 Task: In the  document Airports.rtf Insert horizontal line 'above the text' Create the translated copy of the document in  'Latin' Select the second point and  Clear Formatting
Action: Mouse moved to (224, 133)
Screenshot: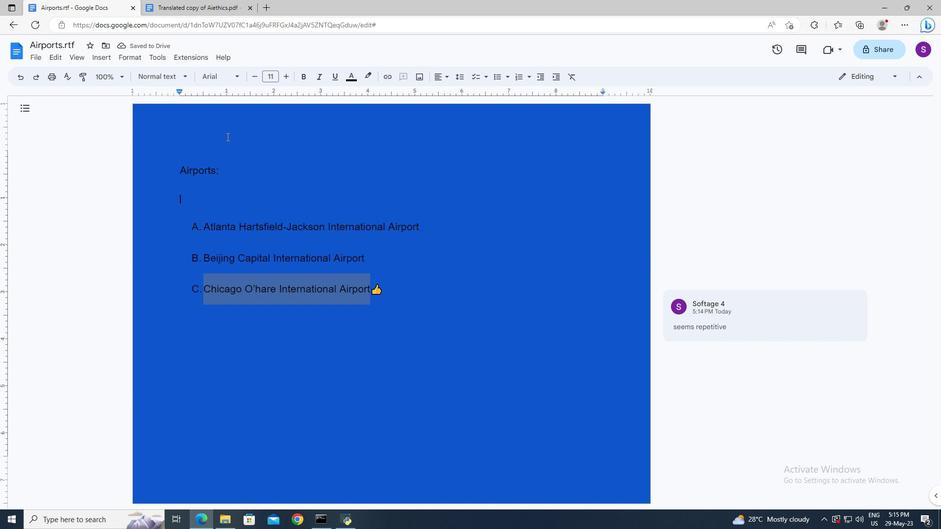 
Action: Mouse pressed left at (224, 133)
Screenshot: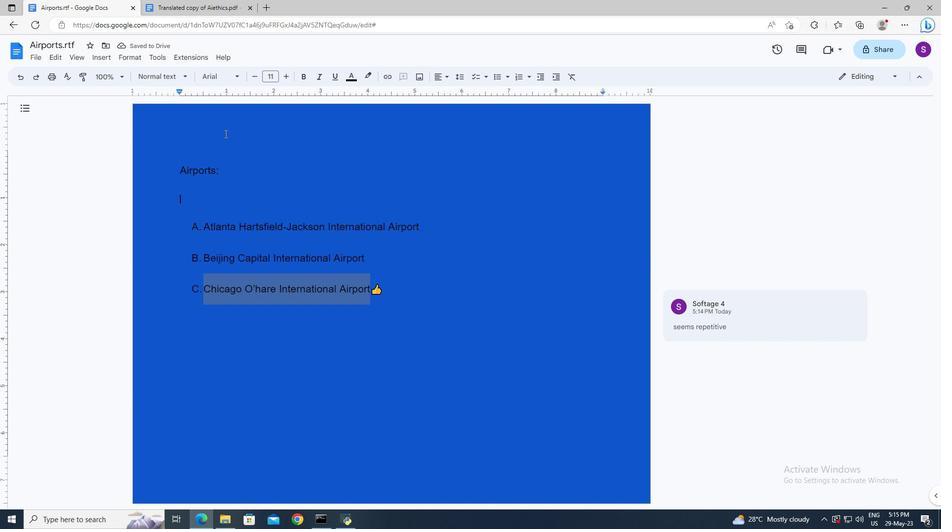 
Action: Mouse pressed left at (224, 133)
Screenshot: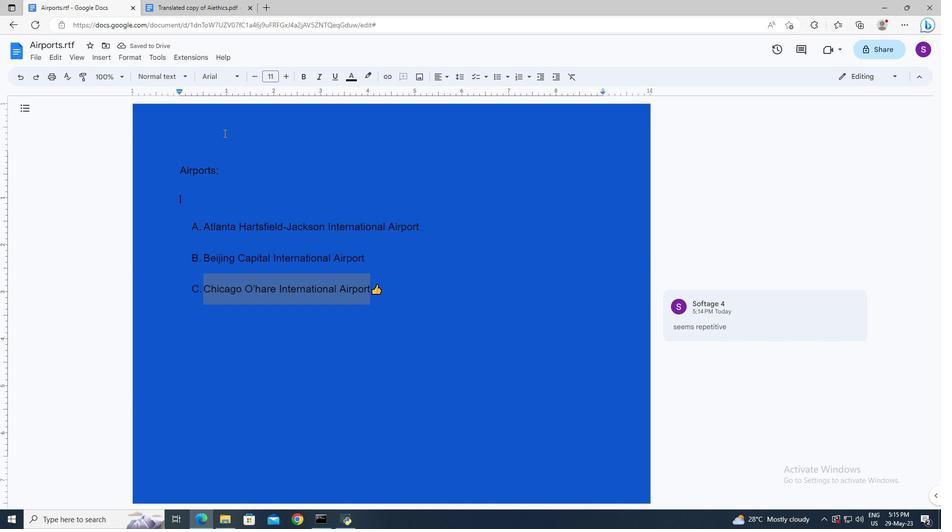
Action: Mouse moved to (108, 58)
Screenshot: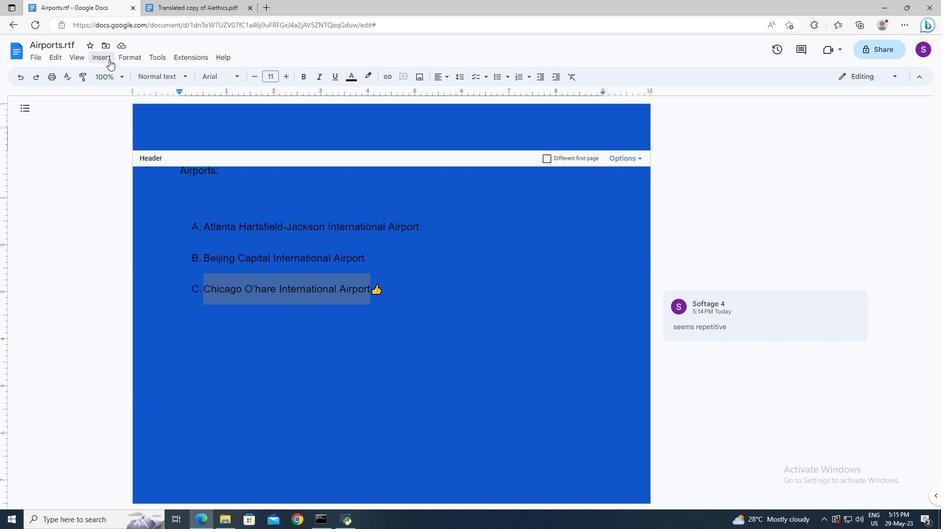 
Action: Mouse pressed left at (108, 58)
Screenshot: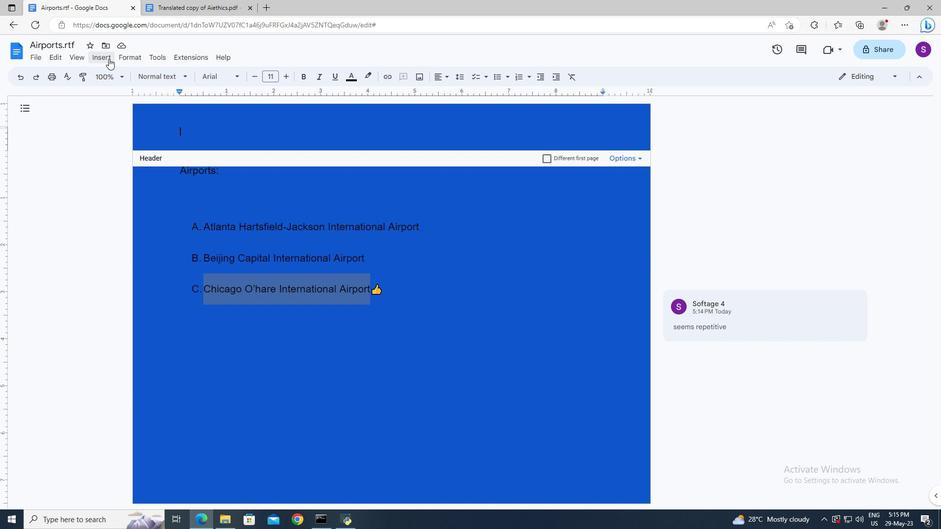 
Action: Mouse moved to (126, 132)
Screenshot: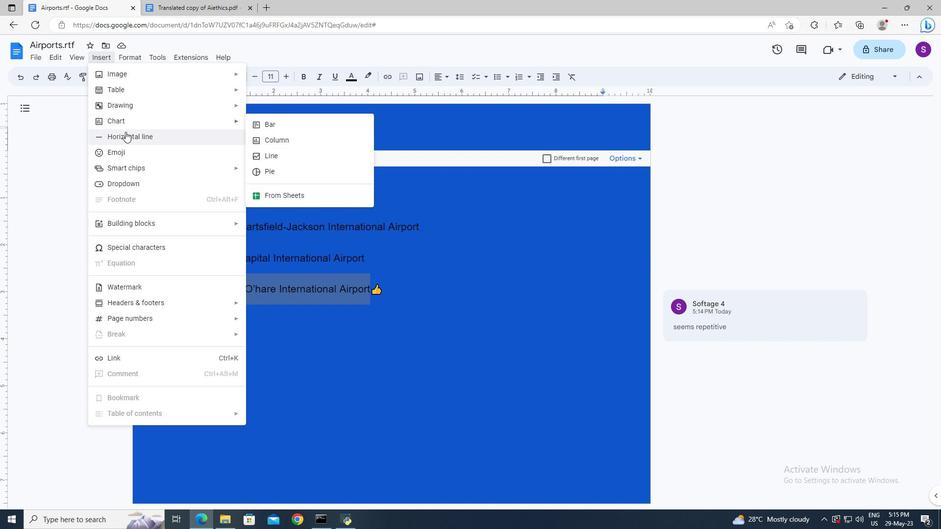 
Action: Mouse pressed left at (126, 132)
Screenshot: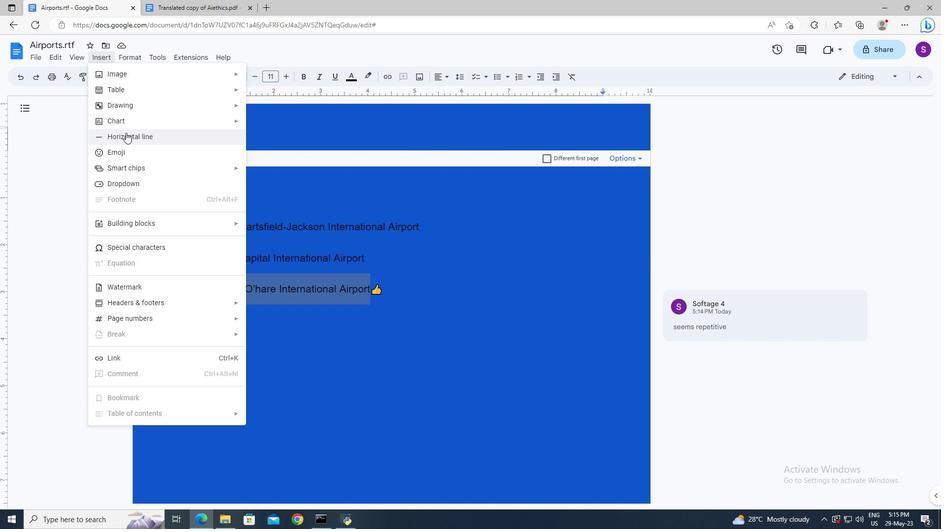 
Action: Mouse moved to (159, 61)
Screenshot: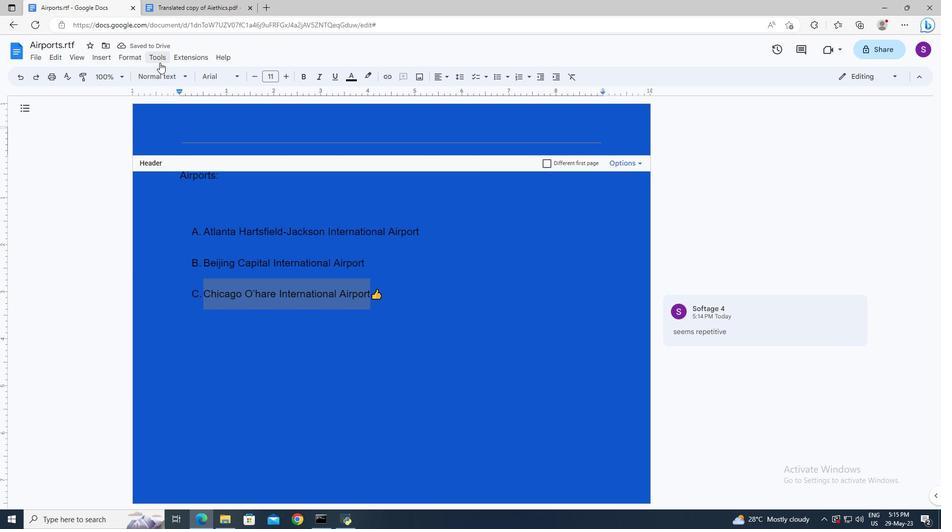 
Action: Mouse pressed left at (159, 61)
Screenshot: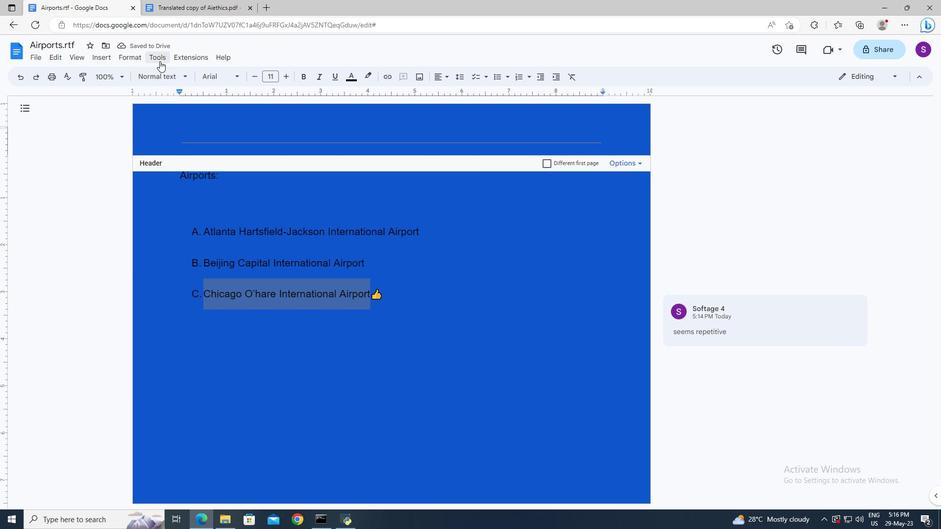 
Action: Mouse moved to (190, 223)
Screenshot: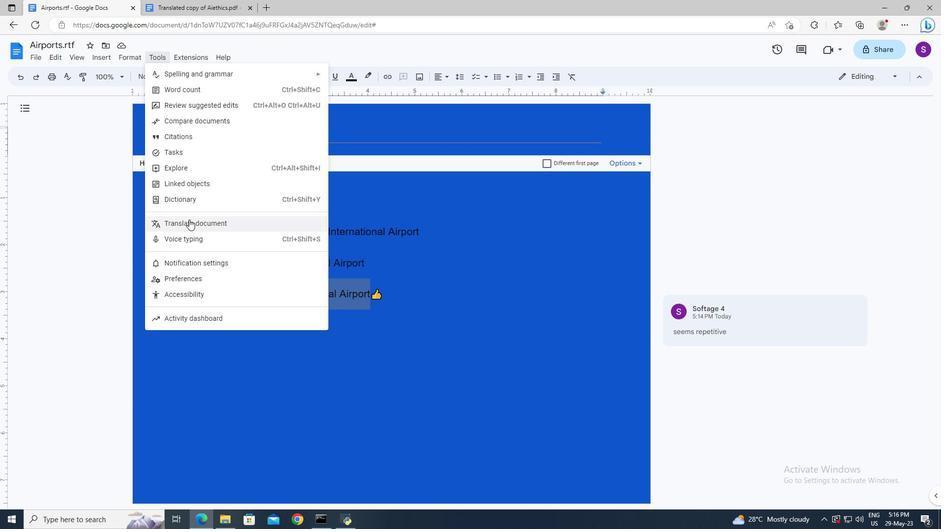 
Action: Mouse pressed left at (190, 223)
Screenshot: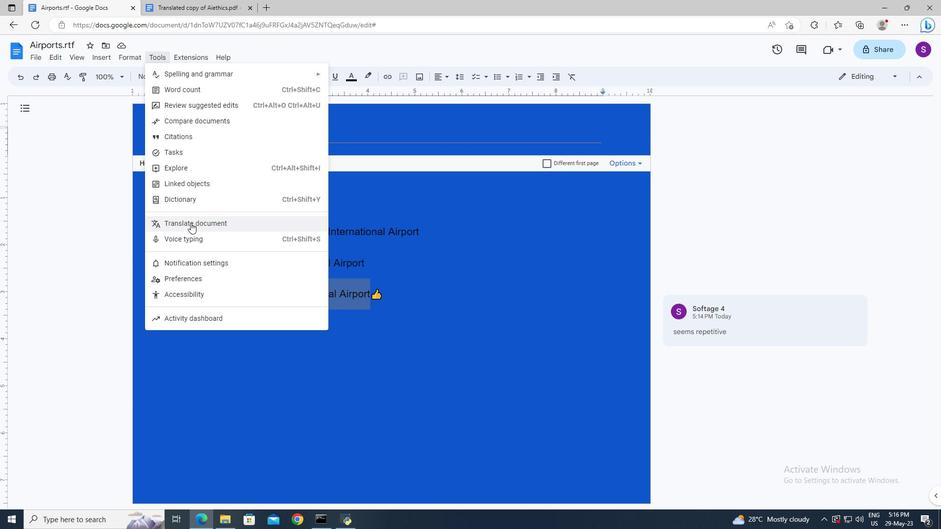 
Action: Mouse moved to (395, 289)
Screenshot: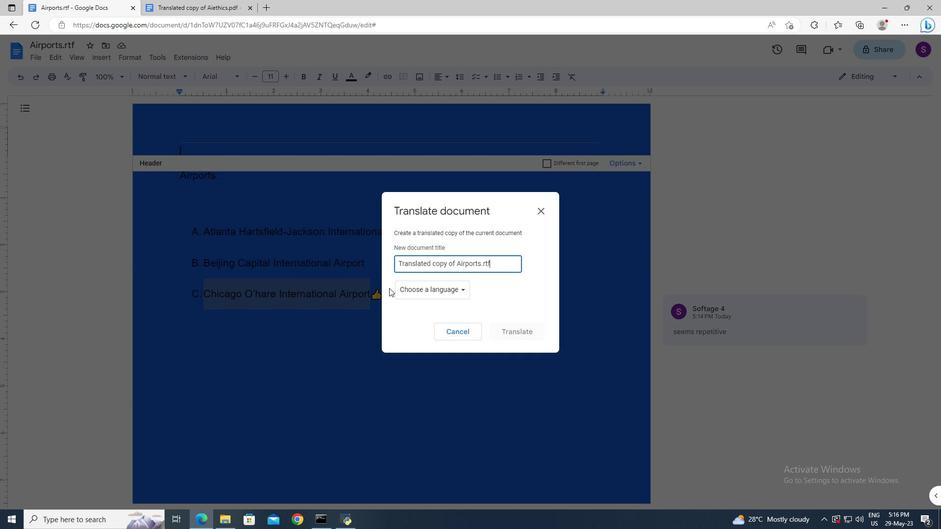 
Action: Mouse pressed left at (395, 289)
Screenshot: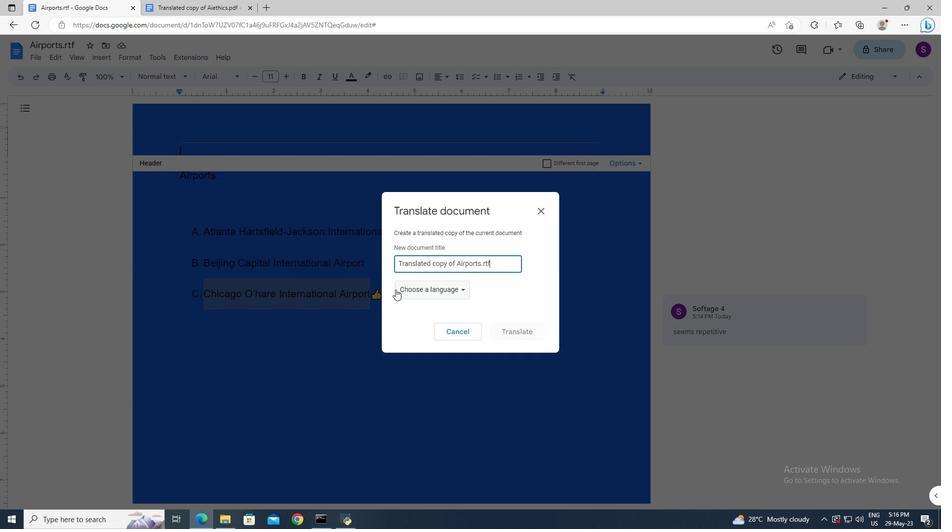 
Action: Mouse moved to (427, 371)
Screenshot: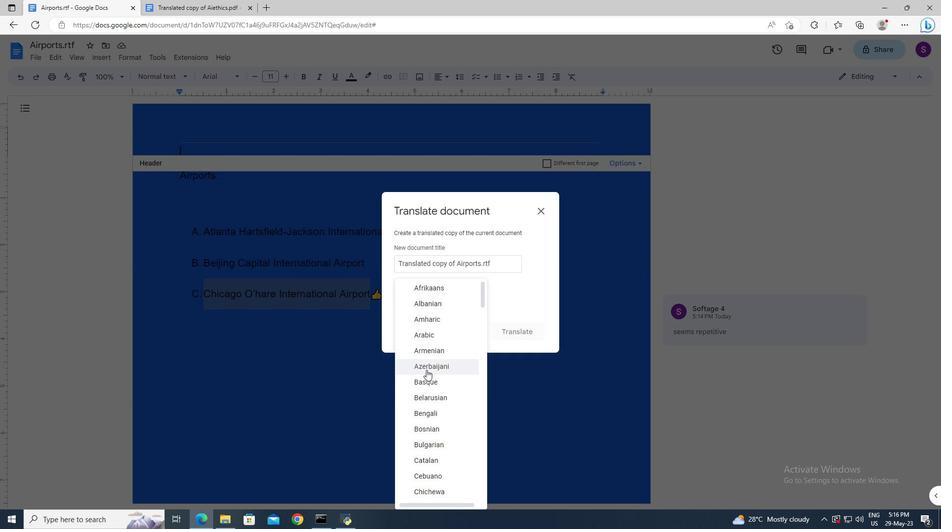
Action: Mouse scrolled (427, 371) with delta (0, 0)
Screenshot: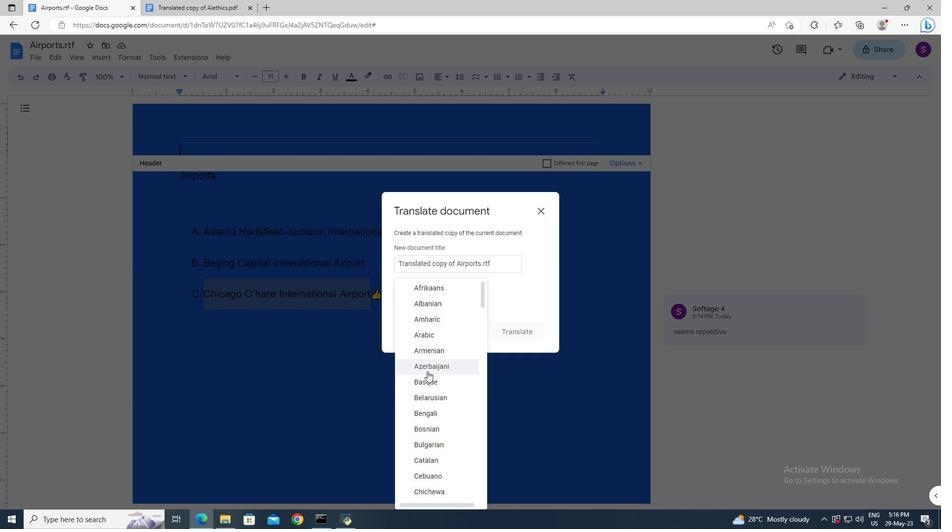 
Action: Mouse scrolled (427, 371) with delta (0, 0)
Screenshot: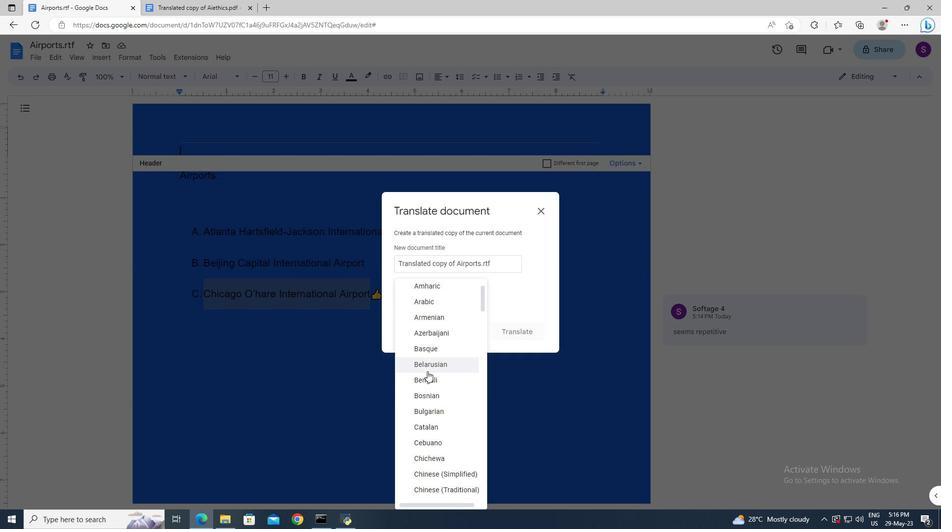 
Action: Mouse scrolled (427, 371) with delta (0, 0)
Screenshot: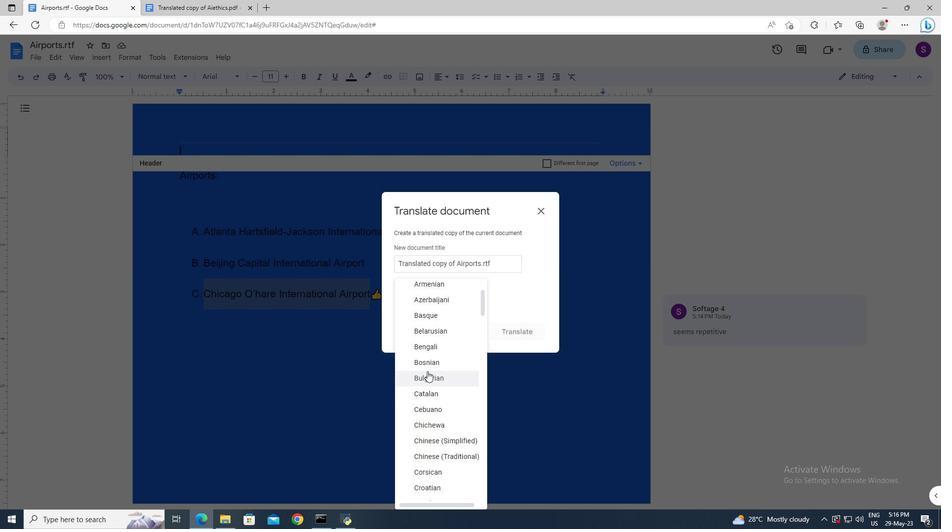 
Action: Mouse moved to (427, 373)
Screenshot: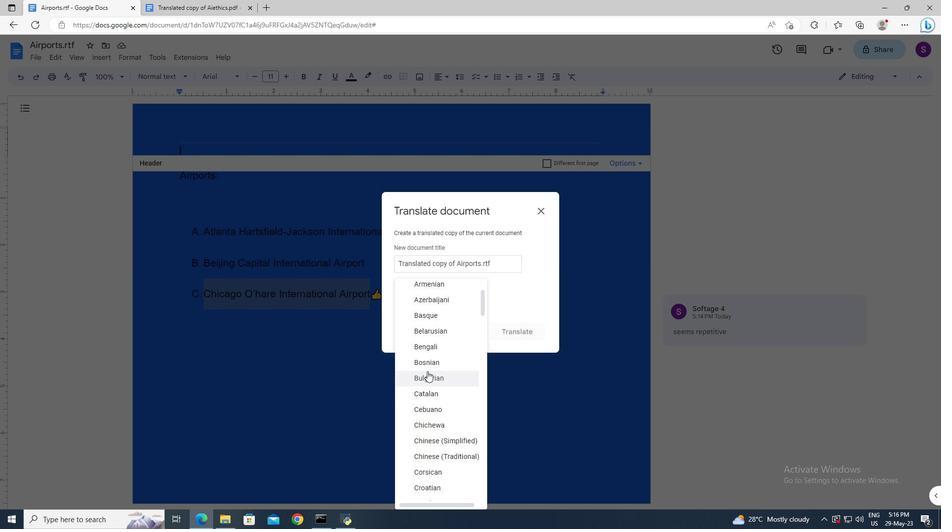 
Action: Mouse scrolled (427, 372) with delta (0, 0)
Screenshot: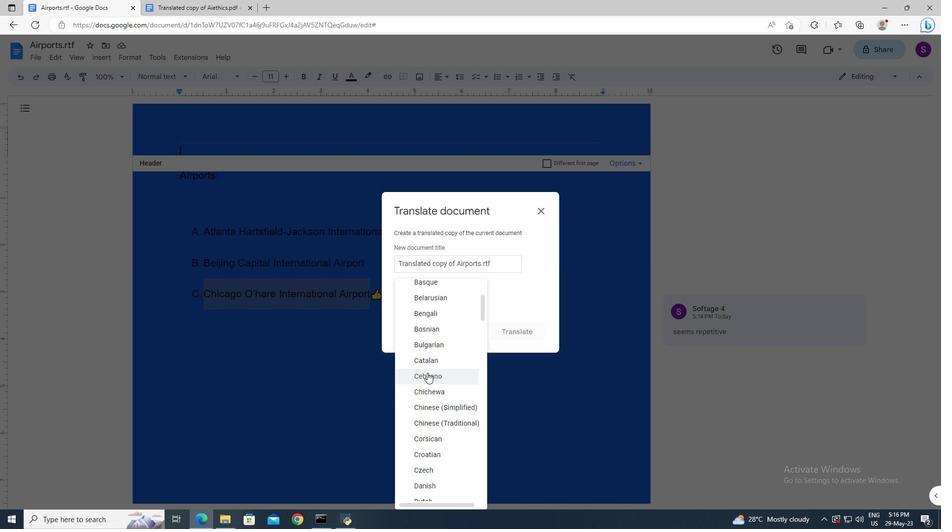 
Action: Mouse scrolled (427, 372) with delta (0, 0)
Screenshot: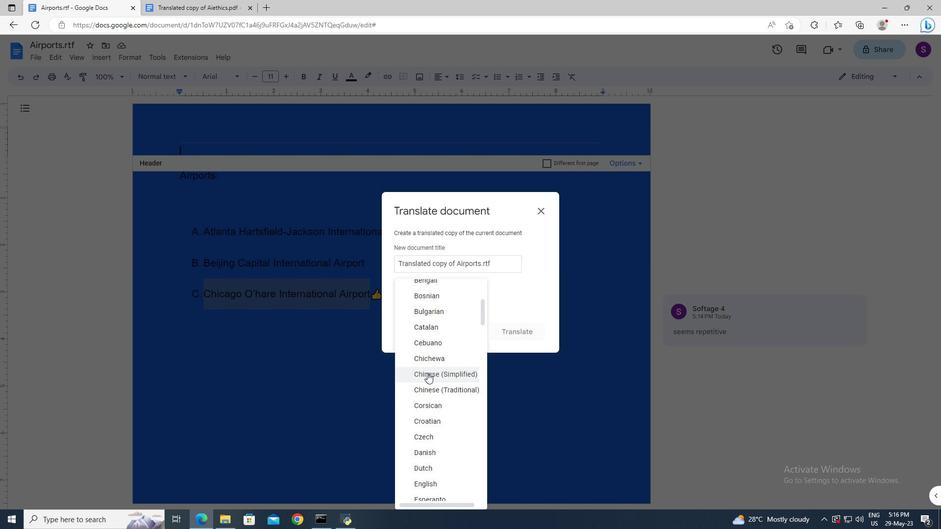 
Action: Mouse scrolled (427, 372) with delta (0, 0)
Screenshot: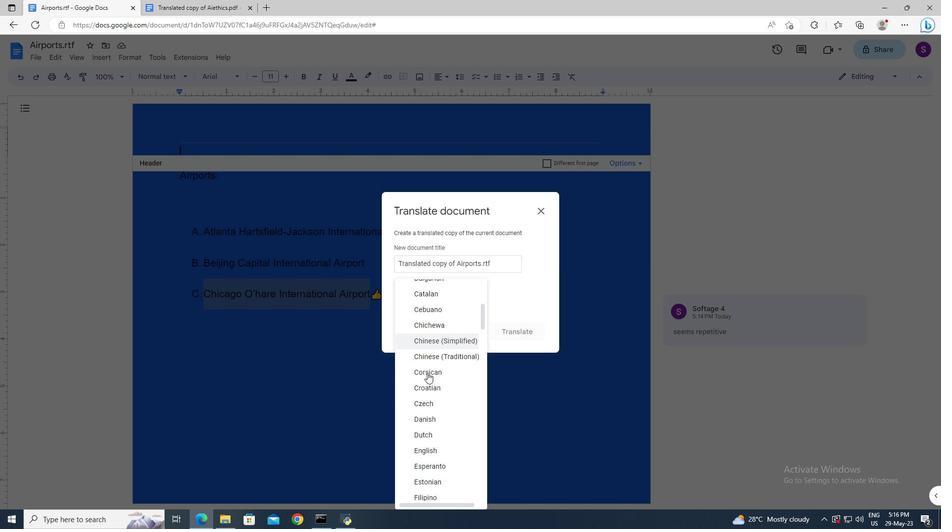 
Action: Mouse scrolled (427, 372) with delta (0, 0)
Screenshot: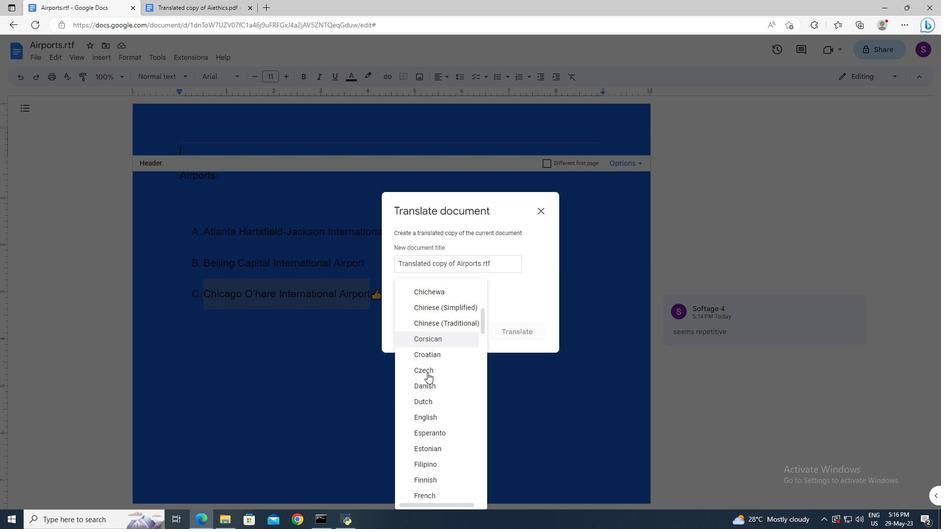 
Action: Mouse scrolled (427, 372) with delta (0, 0)
Screenshot: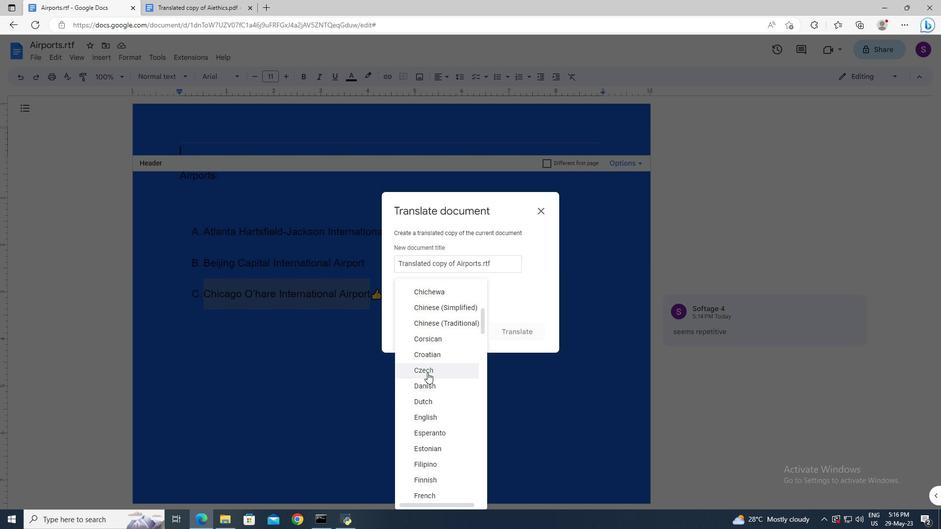 
Action: Mouse scrolled (427, 372) with delta (0, 0)
Screenshot: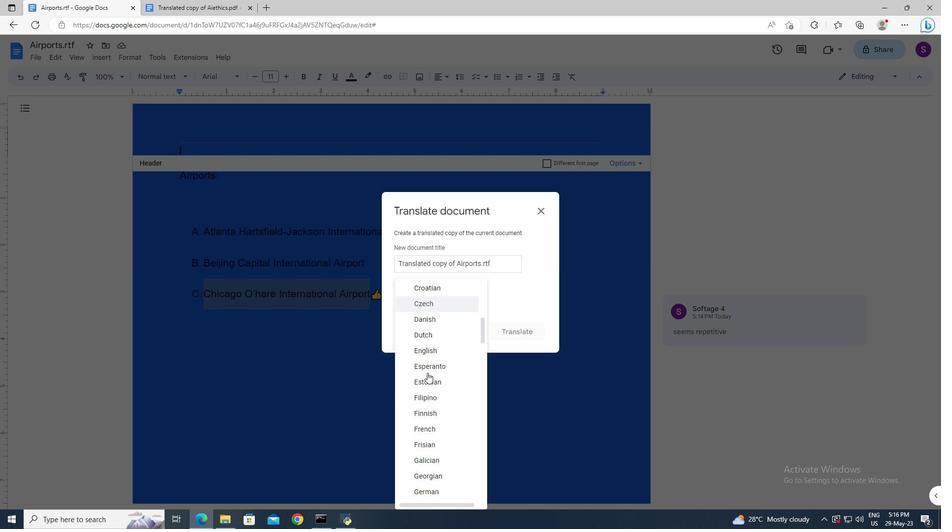 
Action: Mouse scrolled (427, 372) with delta (0, 0)
Screenshot: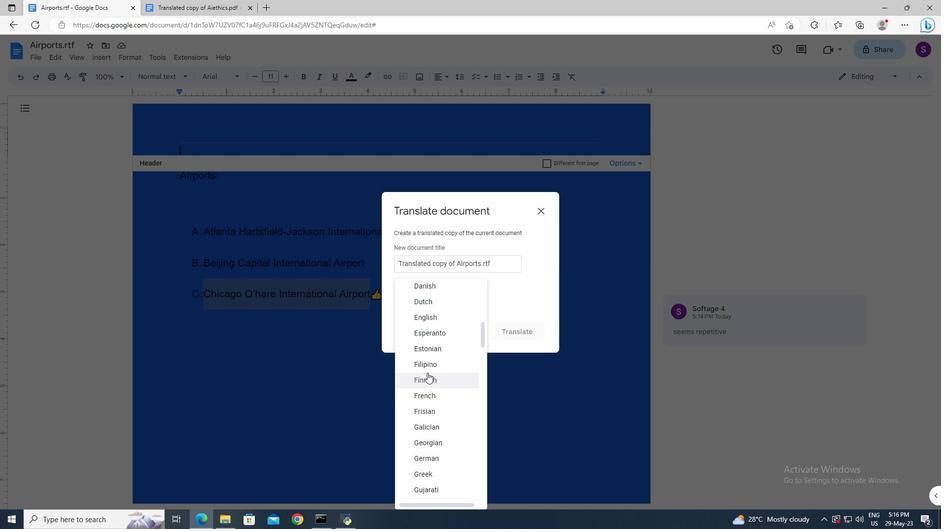 
Action: Mouse scrolled (427, 372) with delta (0, 0)
Screenshot: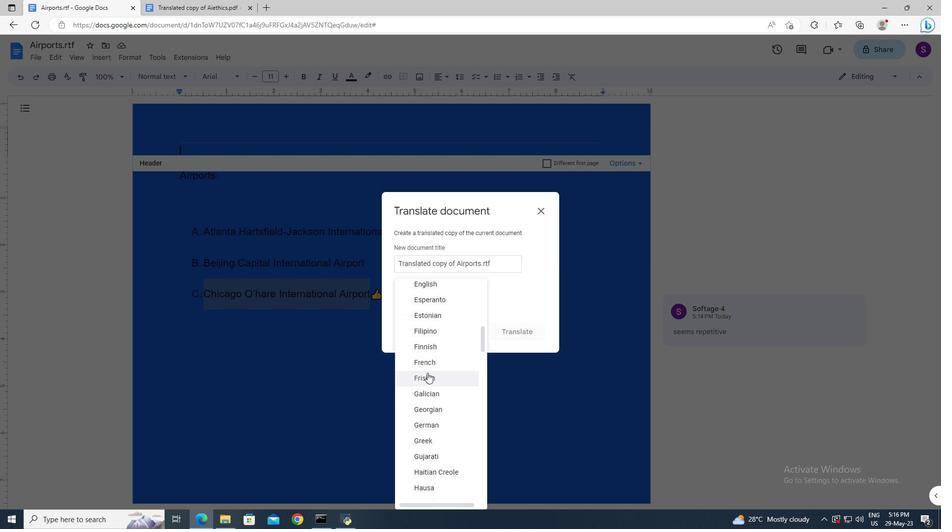 
Action: Mouse scrolled (427, 372) with delta (0, 0)
Screenshot: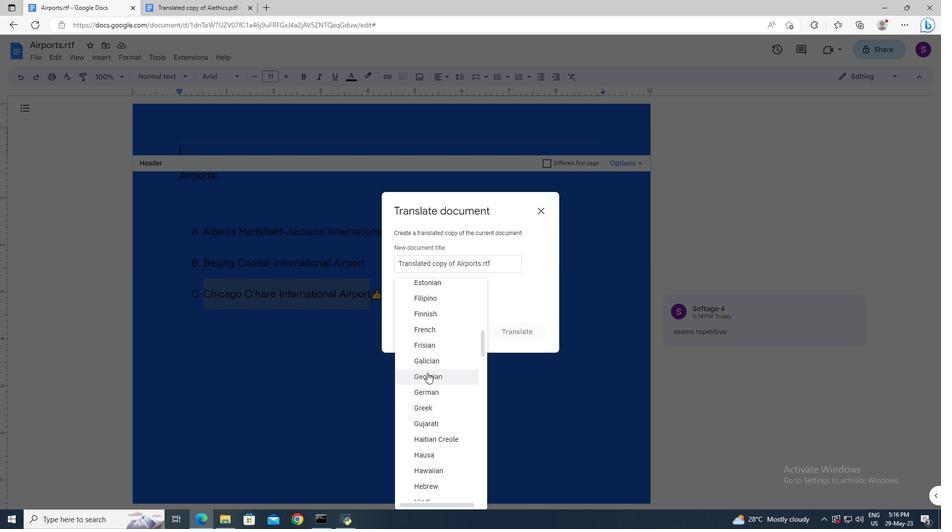 
Action: Mouse scrolled (427, 372) with delta (0, 0)
Screenshot: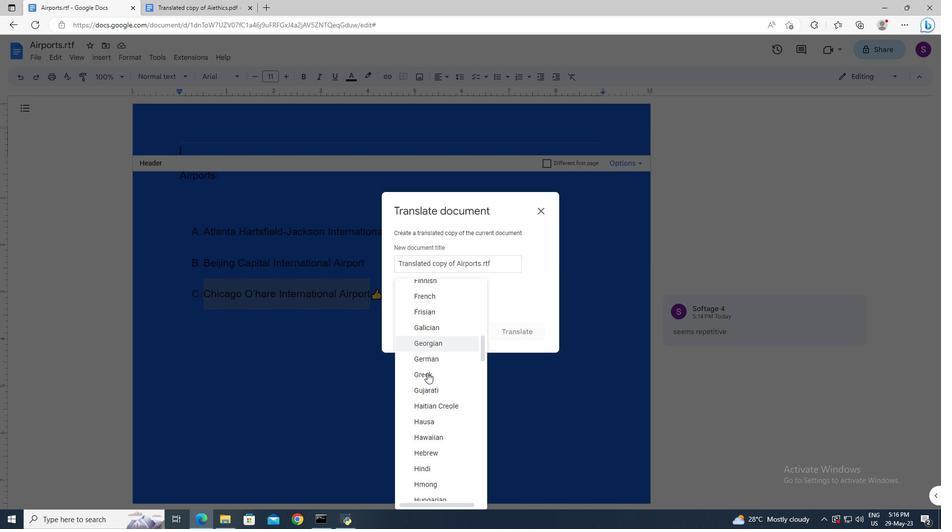 
Action: Mouse scrolled (427, 372) with delta (0, 0)
Screenshot: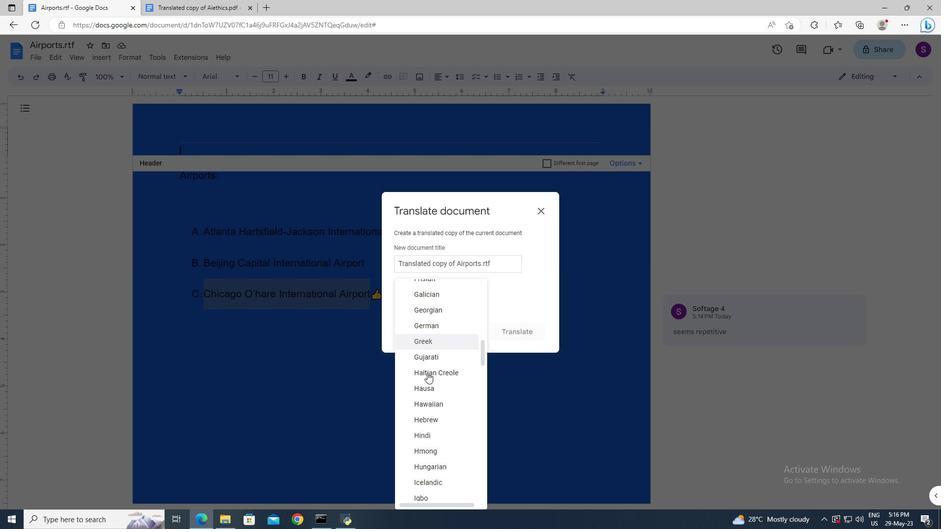 
Action: Mouse scrolled (427, 372) with delta (0, 0)
Screenshot: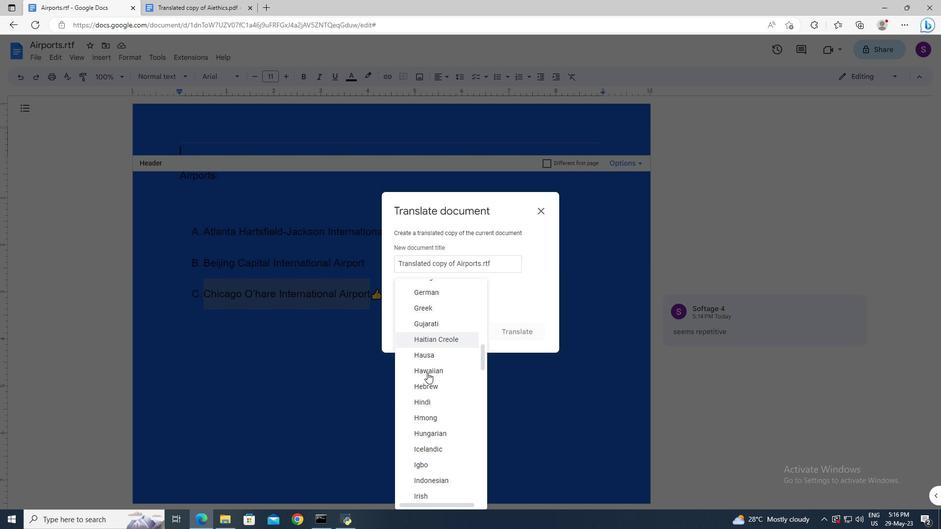 
Action: Mouse scrolled (427, 372) with delta (0, 0)
Screenshot: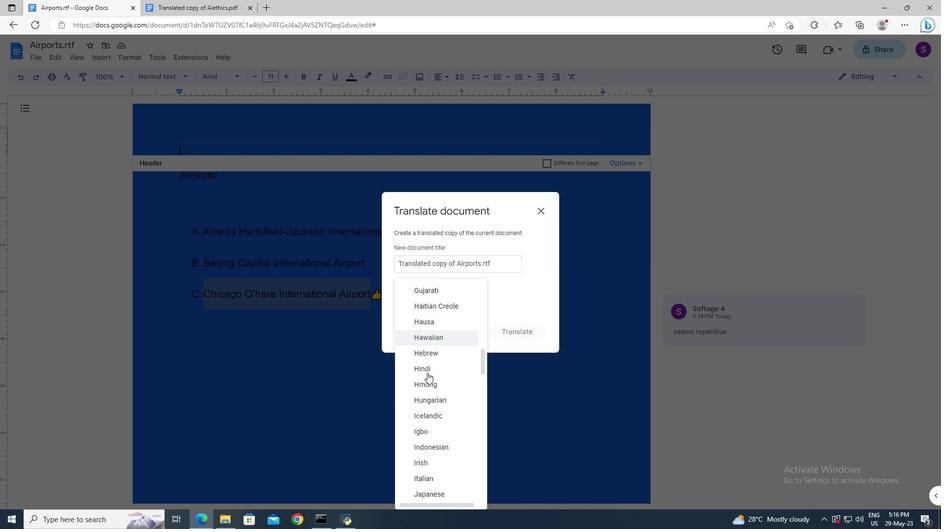 
Action: Mouse scrolled (427, 372) with delta (0, 0)
Screenshot: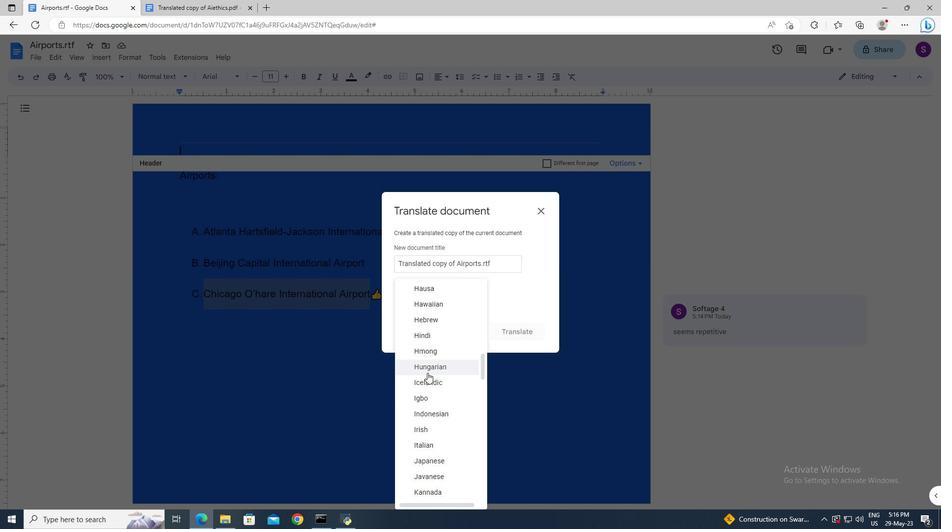 
Action: Mouse scrolled (427, 372) with delta (0, 0)
Screenshot: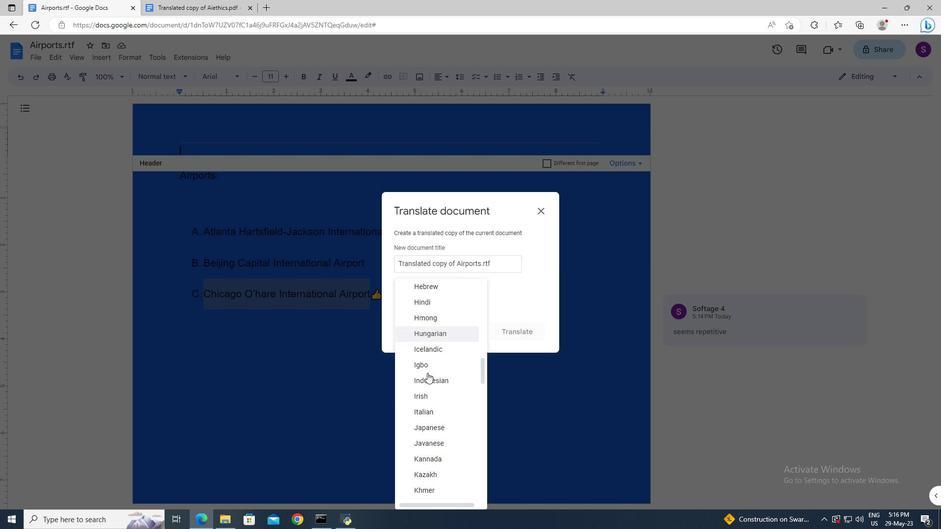 
Action: Mouse scrolled (427, 372) with delta (0, 0)
Screenshot: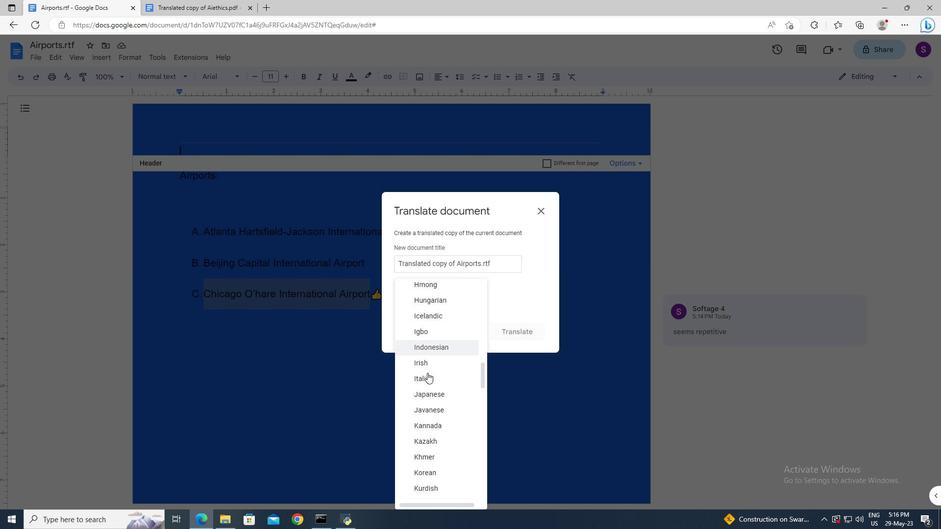 
Action: Mouse scrolled (427, 372) with delta (0, 0)
Screenshot: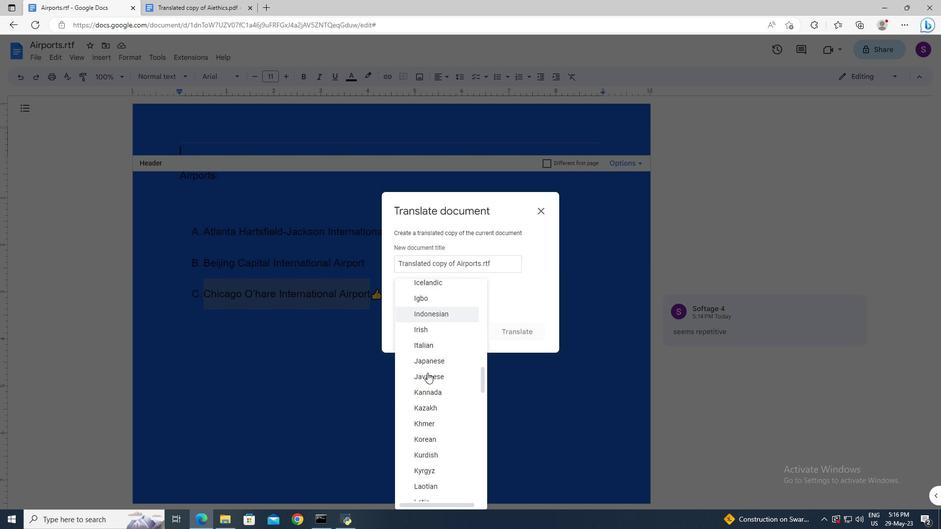 
Action: Mouse moved to (428, 375)
Screenshot: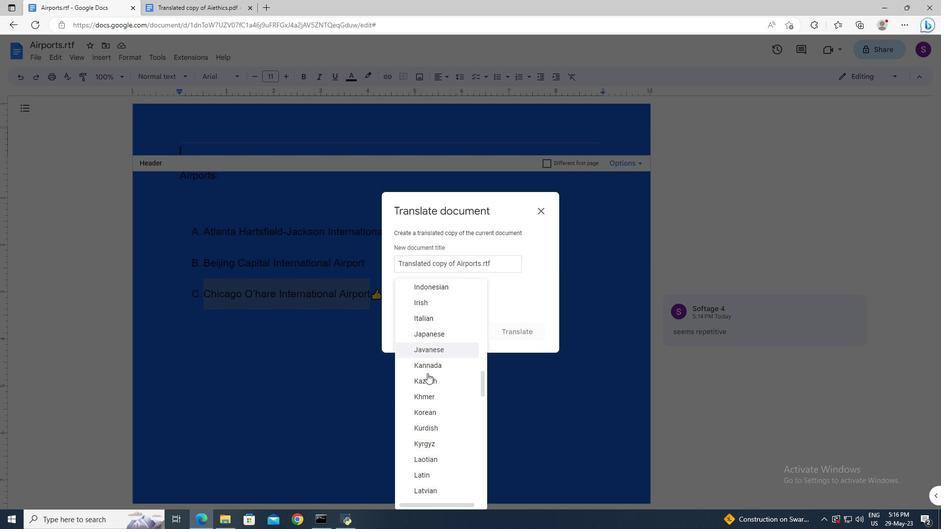 
Action: Mouse scrolled (428, 374) with delta (0, 0)
Screenshot: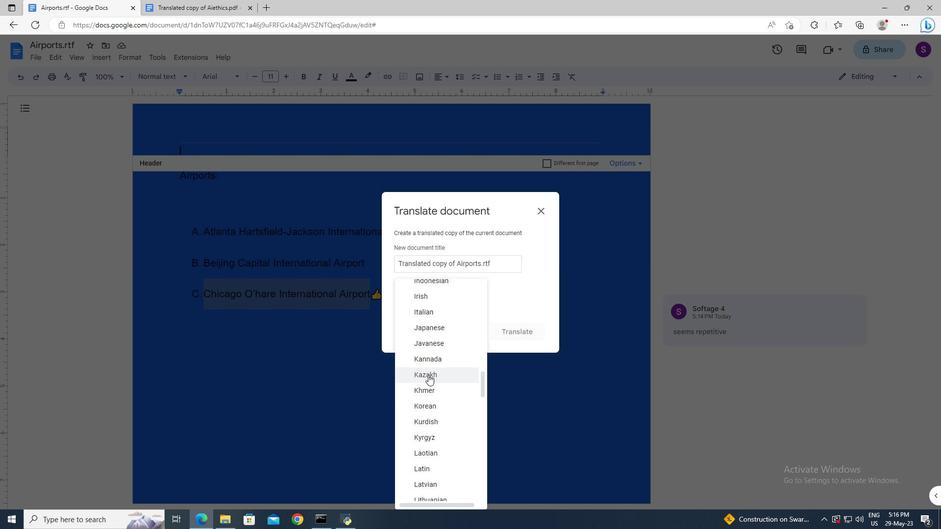 
Action: Mouse moved to (428, 377)
Screenshot: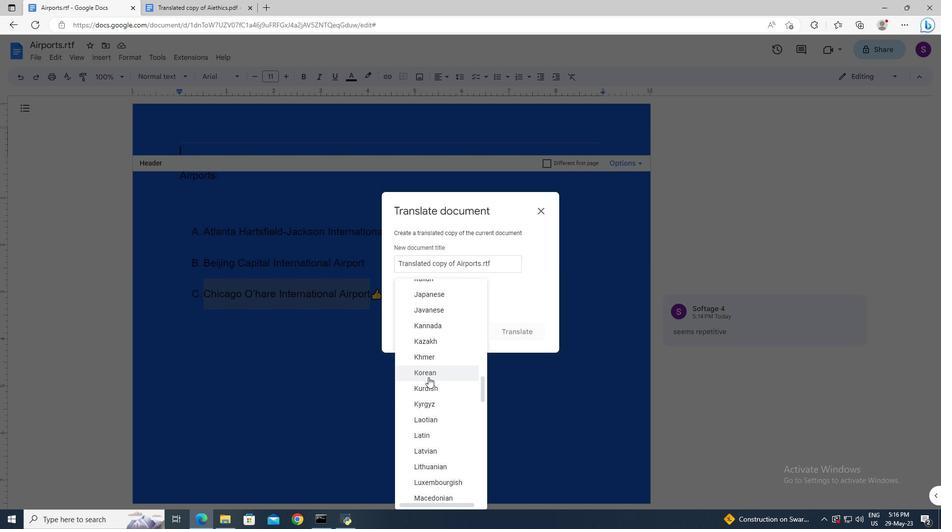 
Action: Mouse scrolled (428, 377) with delta (0, 0)
Screenshot: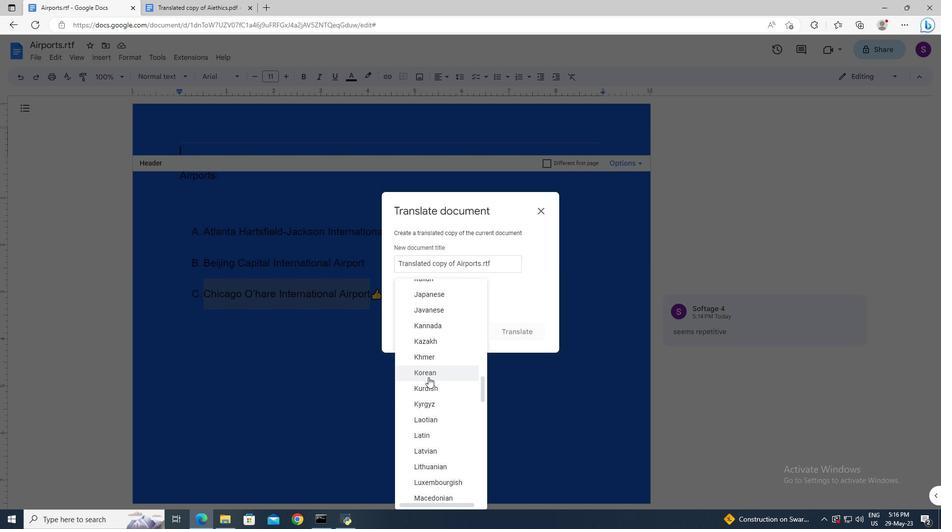 
Action: Mouse moved to (428, 401)
Screenshot: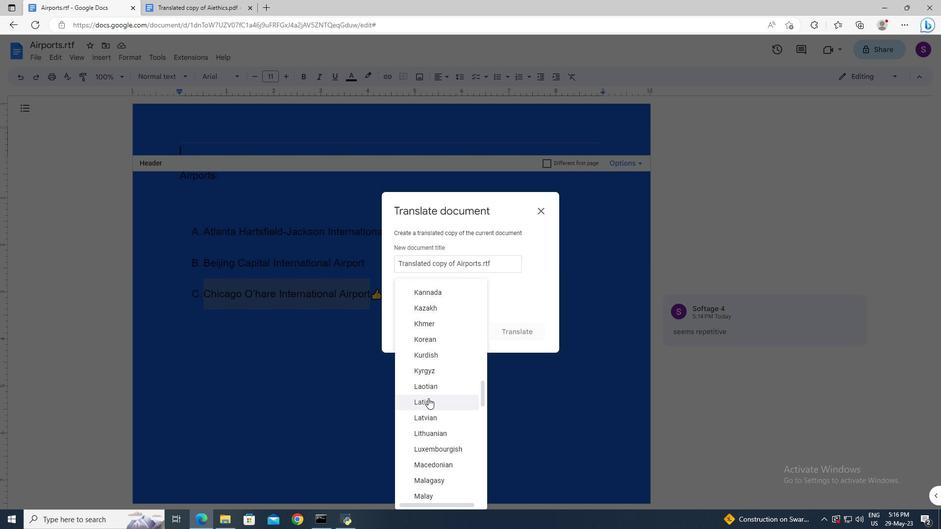 
Action: Mouse pressed left at (428, 401)
Screenshot: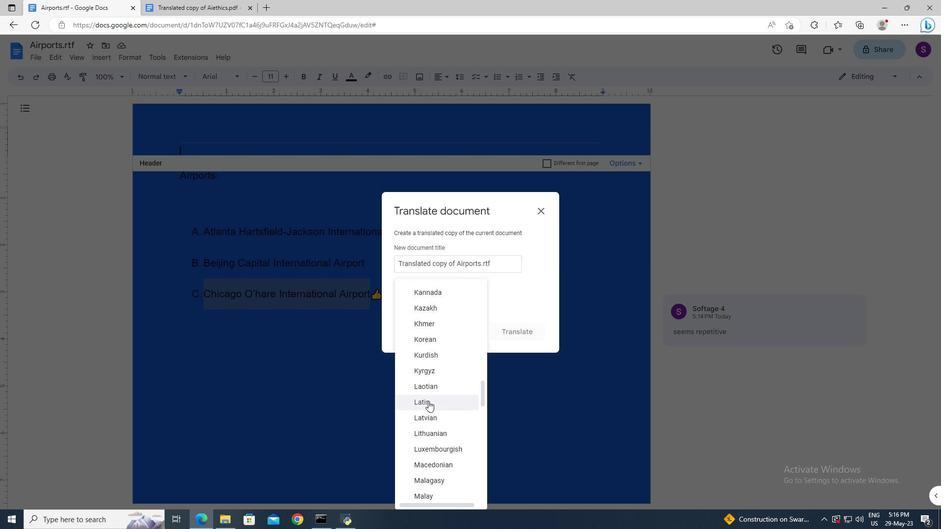 
Action: Mouse moved to (505, 336)
Screenshot: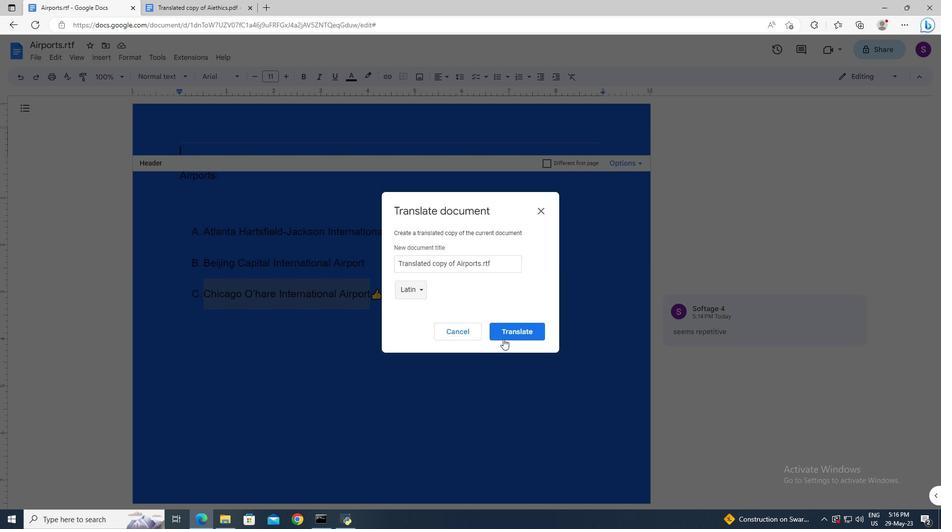 
Action: Mouse pressed left at (505, 336)
Screenshot: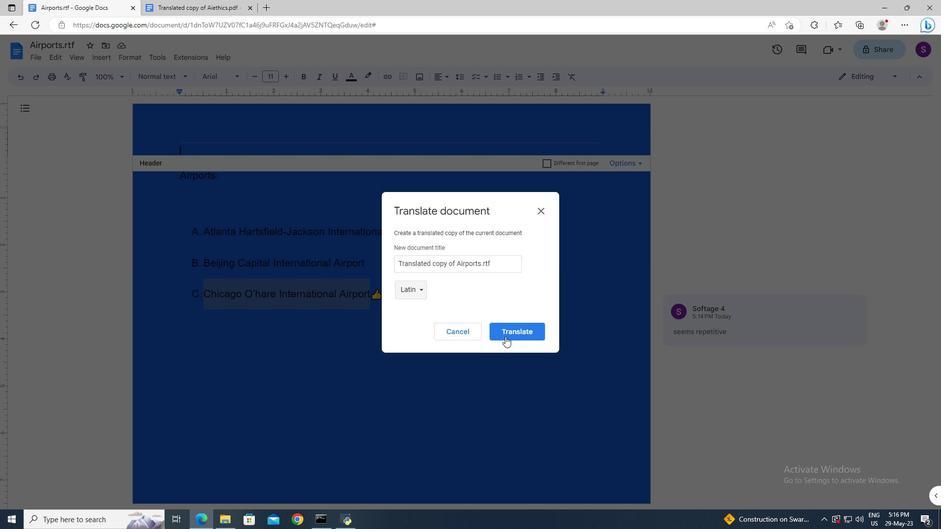 
Action: Mouse moved to (83, 7)
Screenshot: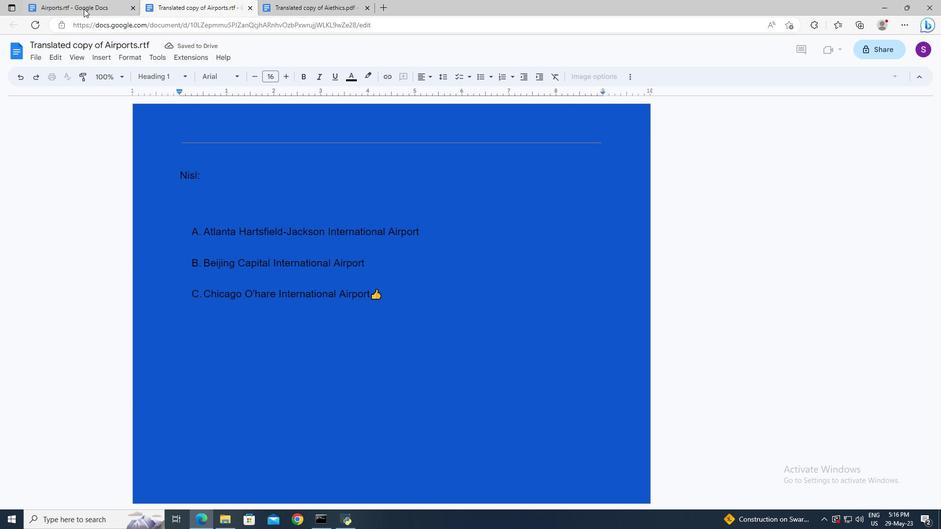 
Action: Mouse pressed left at (83, 7)
Screenshot: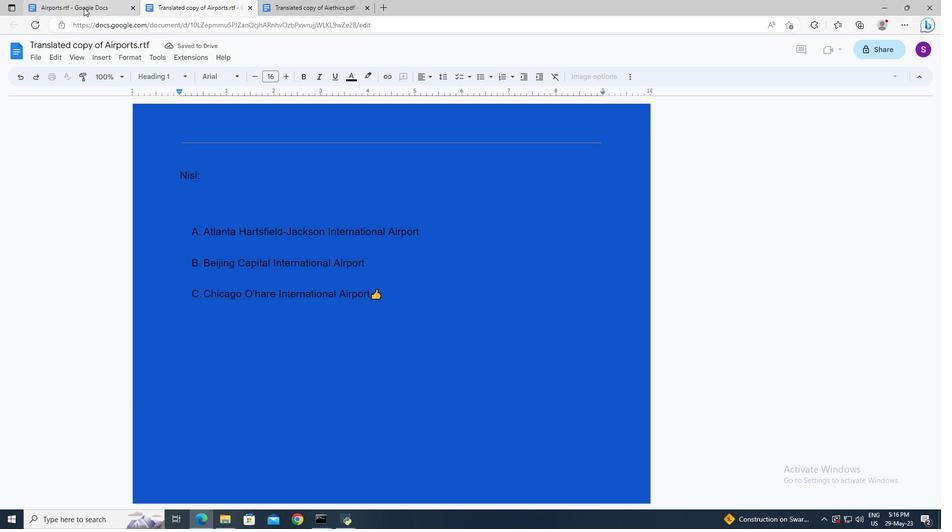 
Action: Mouse moved to (206, 264)
Screenshot: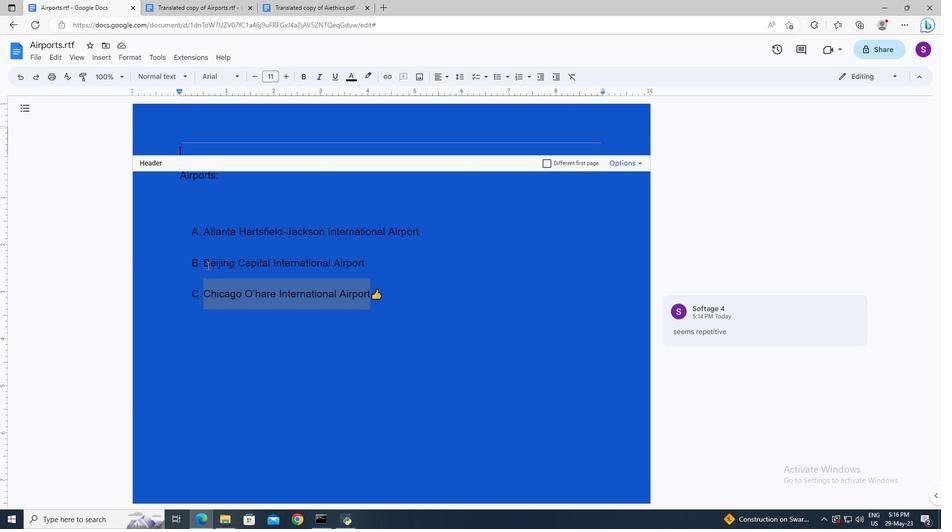 
Action: Mouse pressed left at (206, 264)
Screenshot: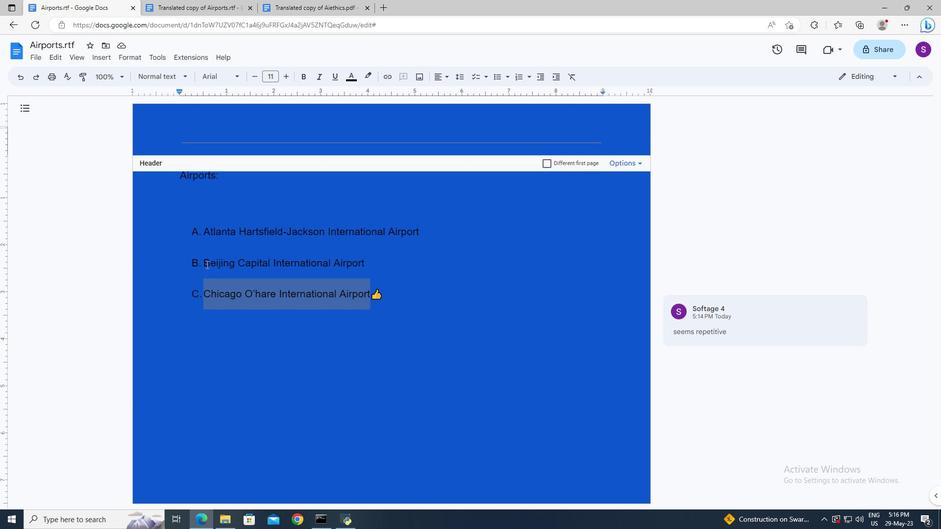 
Action: Key pressed <Key.shift><Key.right><Key.right><Key.right><Key.right>
Screenshot: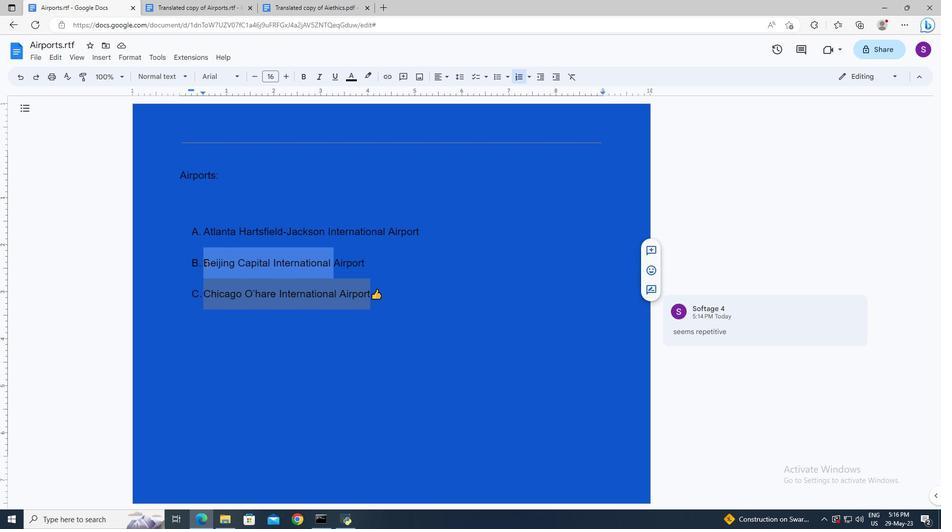 
Action: Mouse moved to (568, 75)
Screenshot: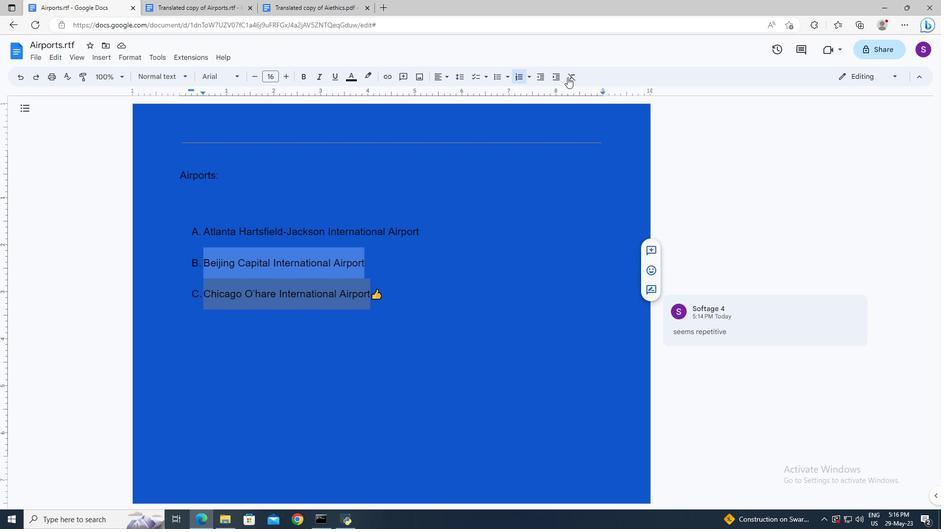
Action: Mouse pressed left at (568, 75)
Screenshot: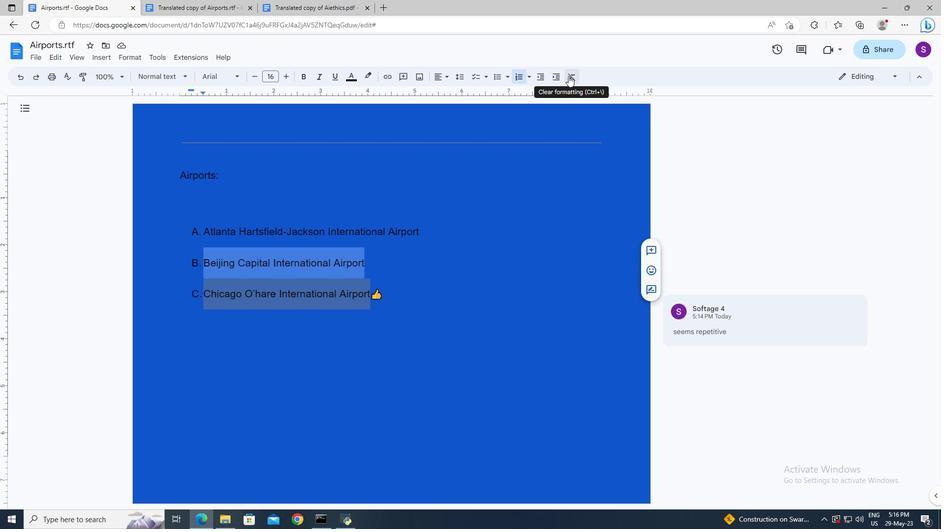 
Action: Mouse moved to (481, 264)
Screenshot: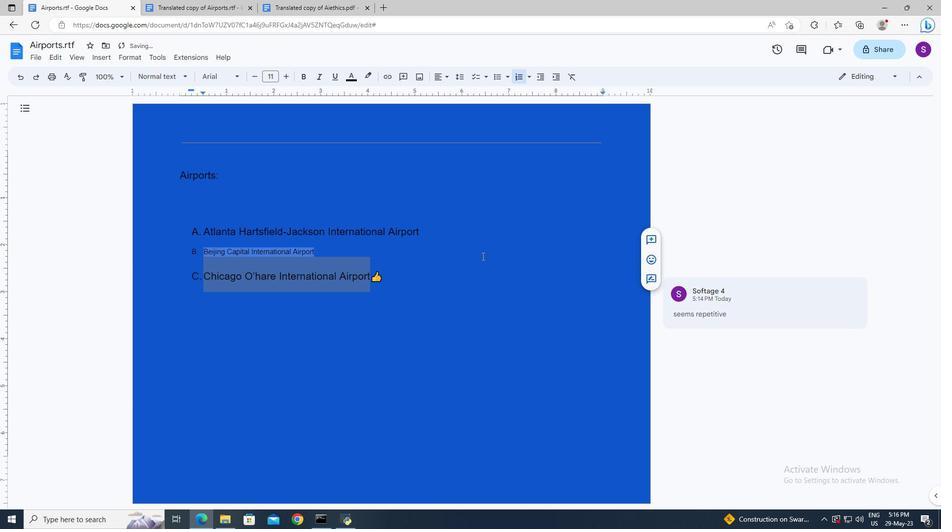 
Action: Mouse pressed left at (481, 264)
Screenshot: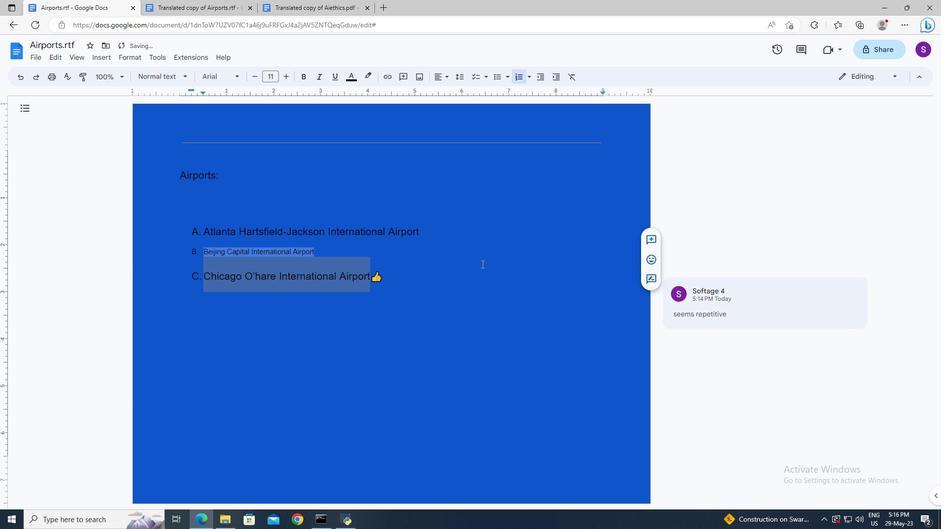 
